 Task: Open a blank sheet, save the file as Animals.doc Add Heading 'Animals:'Animals: Add the following points with numberingAdd the following points with numbering 1.	Lion_x000D_
2.	Dolphin_x000D_
3.	Eagle_x000D_
Select the entire thext and change line spacing to  2.5 Select the entire text and apply  Outside Borders ,change the font size of heading and points to 24
Action: Mouse moved to (383, 245)
Screenshot: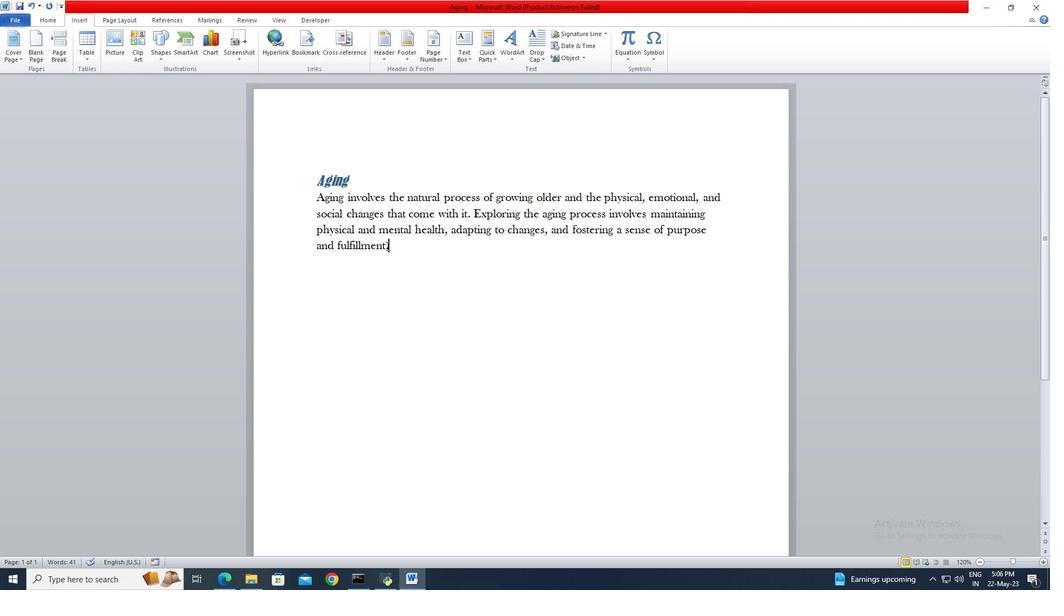 
Action: Key pressed ctrl+N
Screenshot: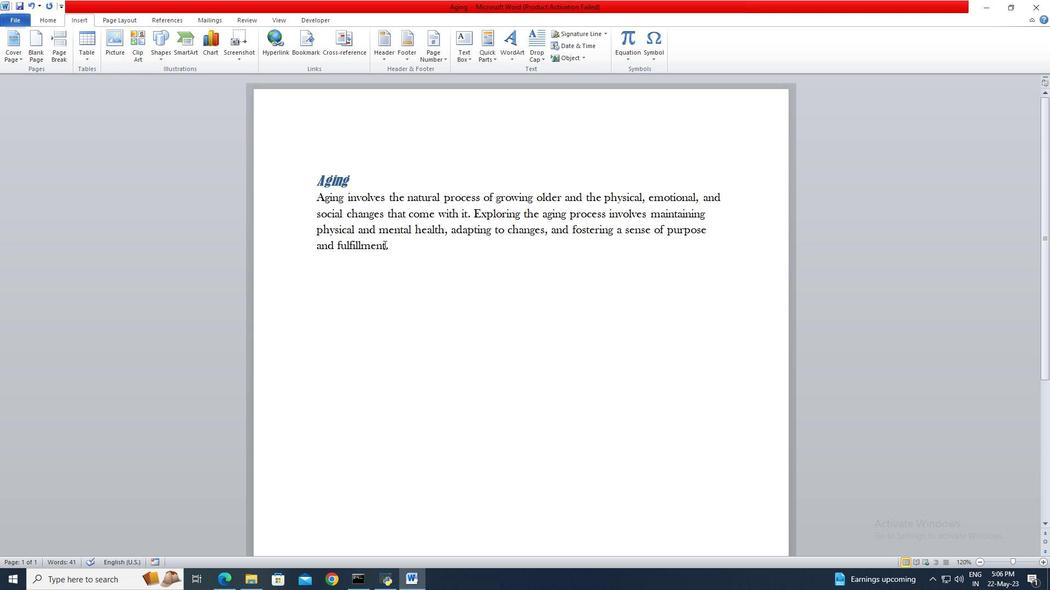 
Action: Mouse moved to (22, 22)
Screenshot: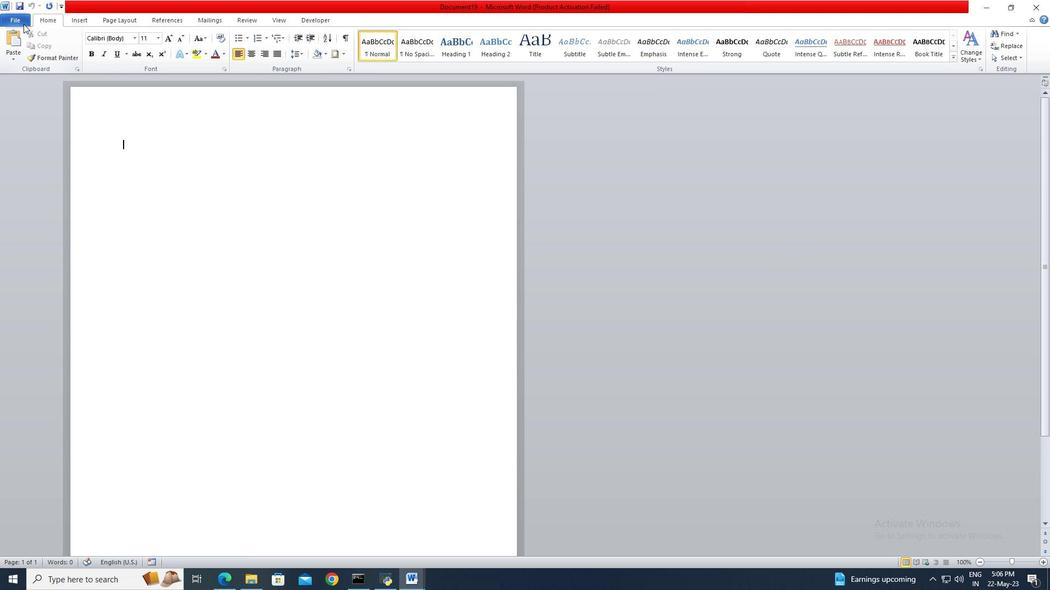 
Action: Mouse pressed left at (22, 22)
Screenshot: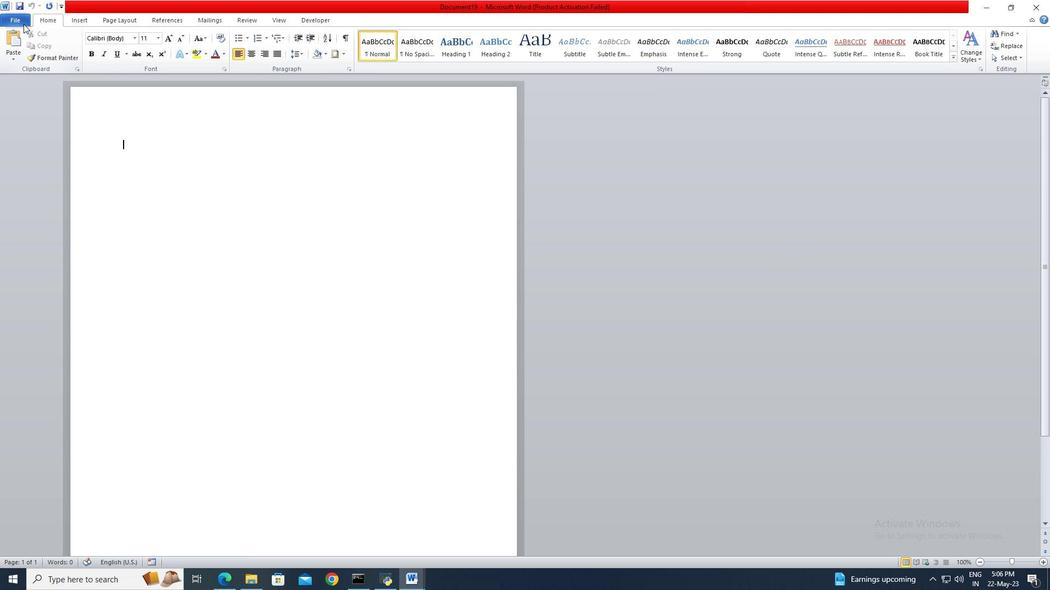 
Action: Mouse moved to (30, 53)
Screenshot: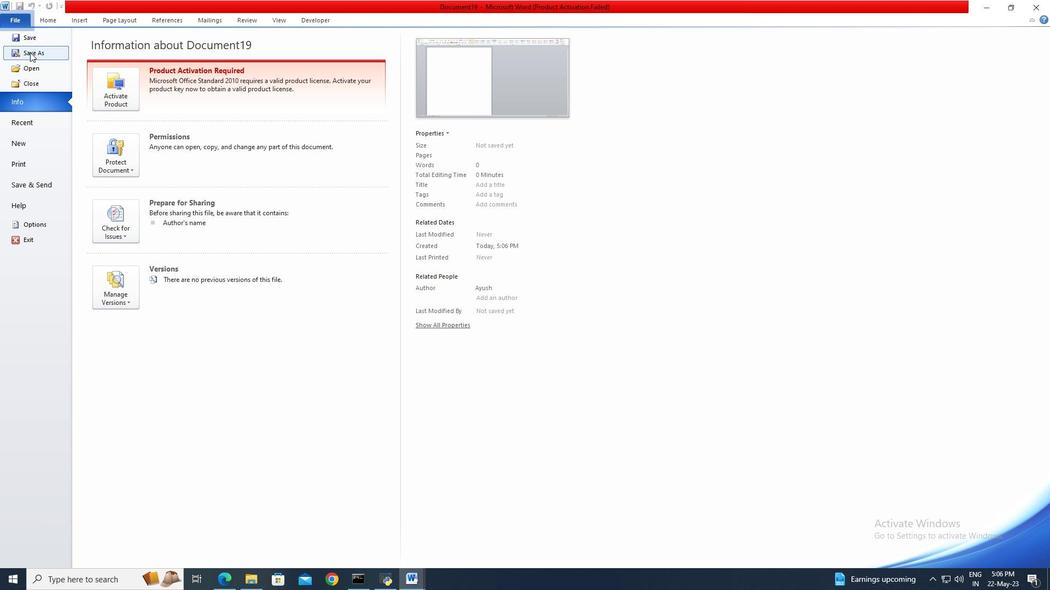 
Action: Mouse pressed left at (30, 53)
Screenshot: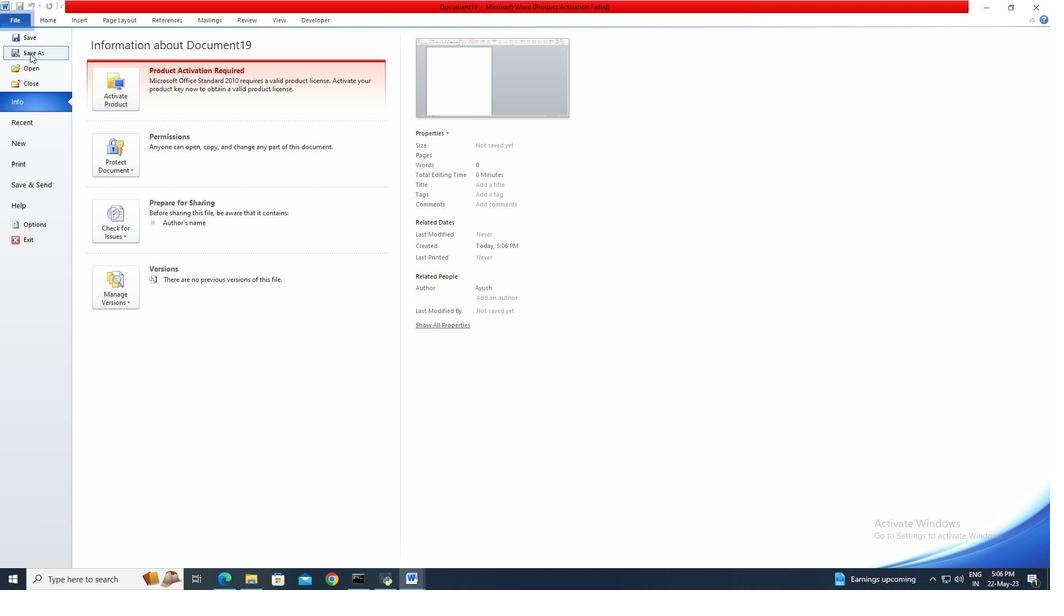 
Action: Key pressed <Key.shift>Animals
Screenshot: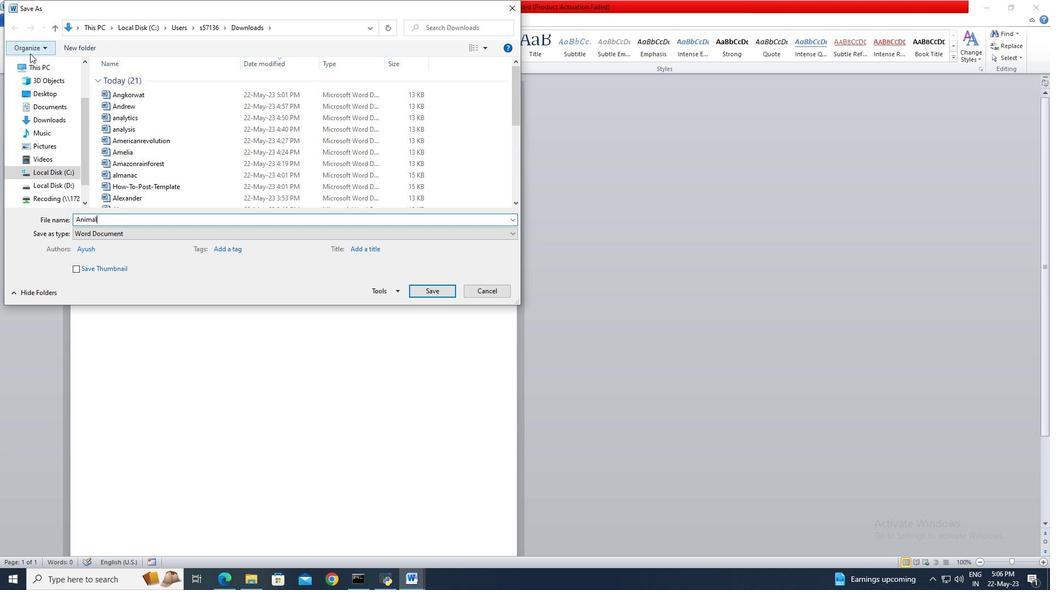 
Action: Mouse moved to (430, 292)
Screenshot: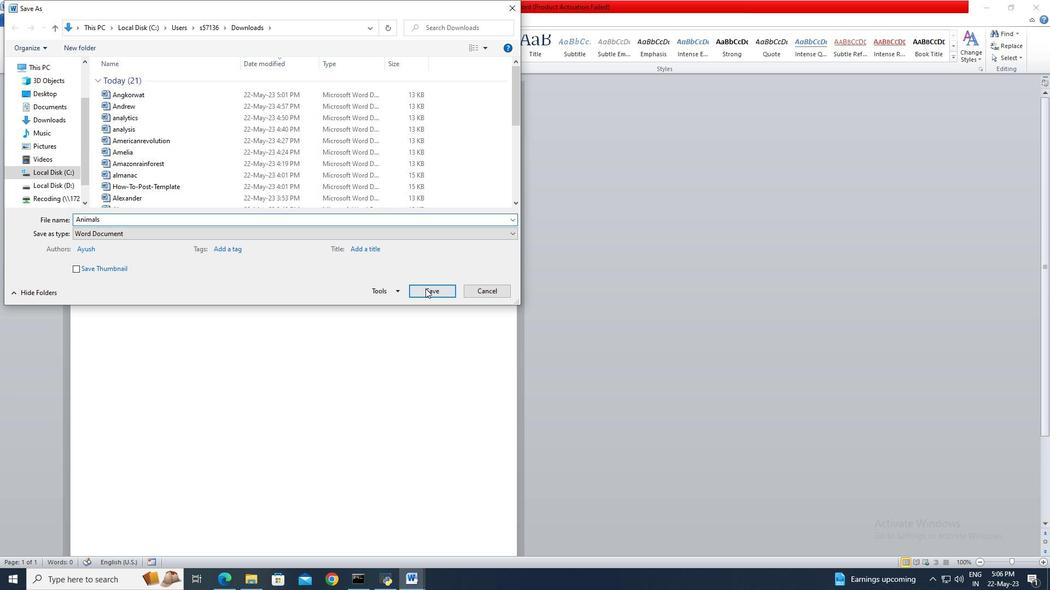 
Action: Mouse pressed left at (430, 292)
Screenshot: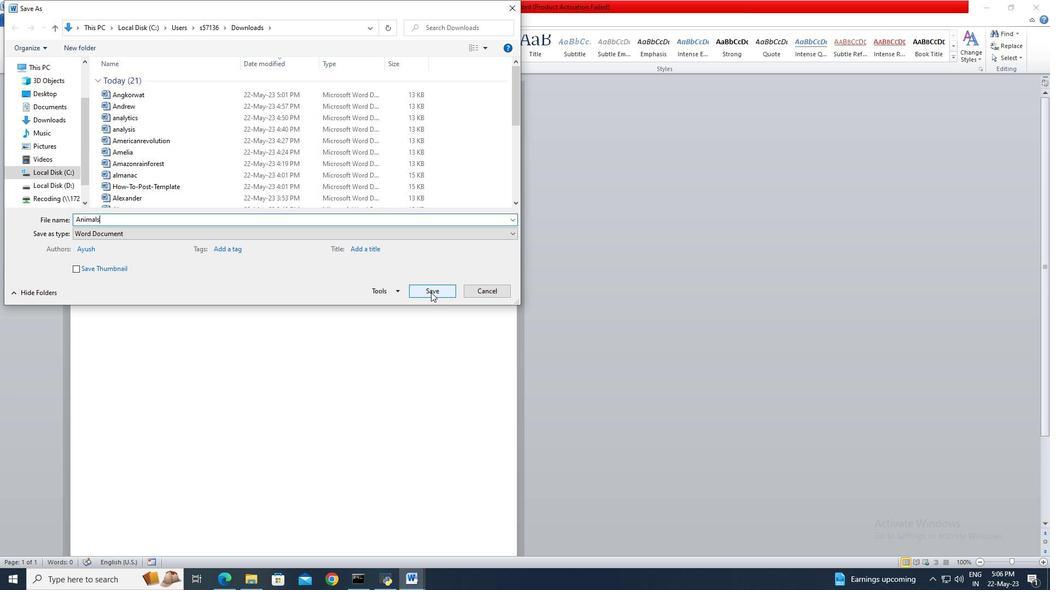 
Action: Mouse moved to (453, 55)
Screenshot: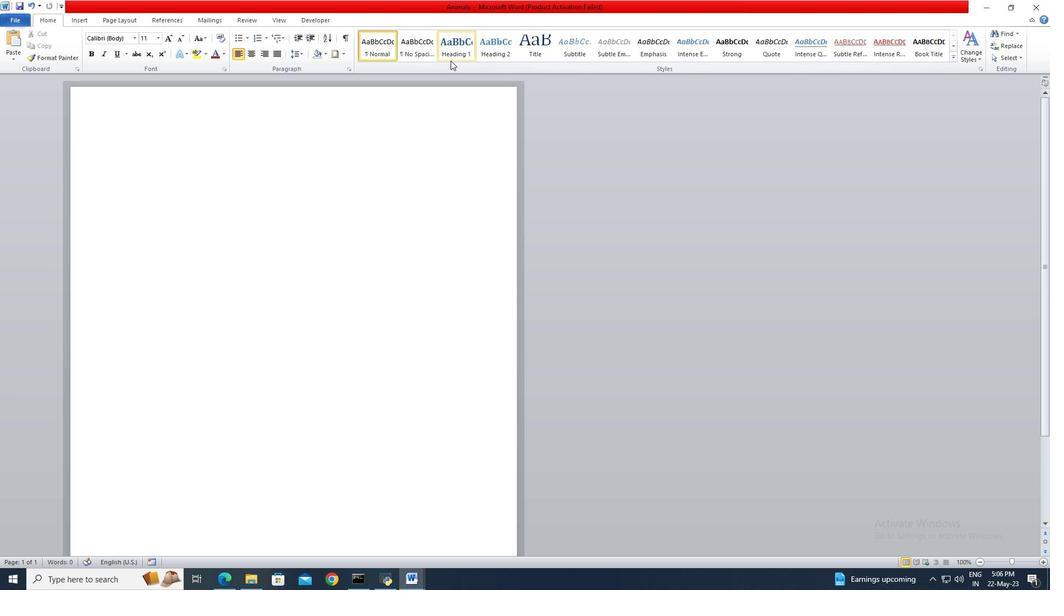 
Action: Mouse pressed left at (453, 55)
Screenshot: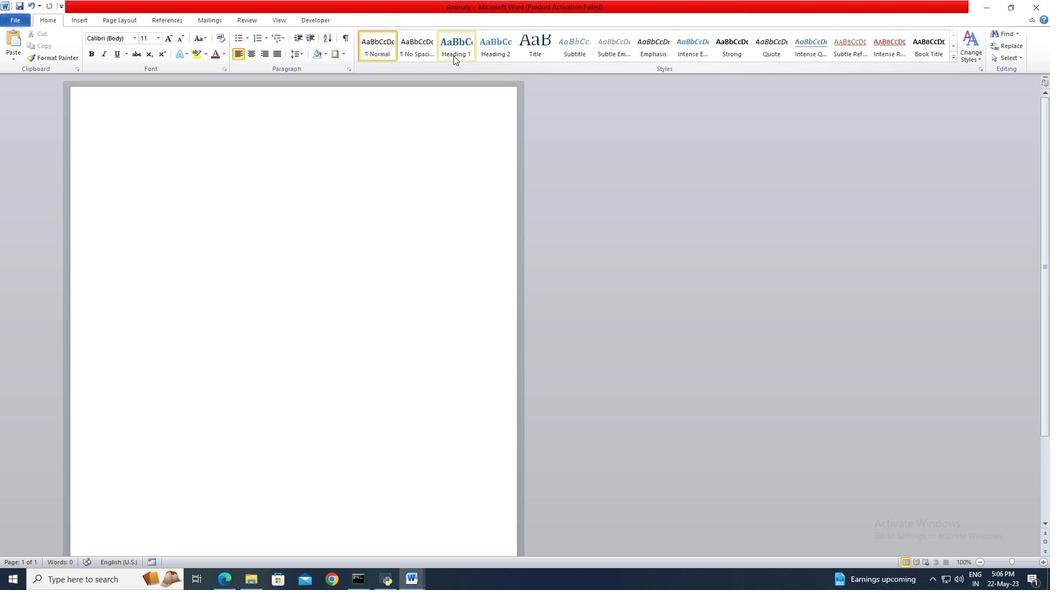 
Action: Key pressed <Key.shift>Animals<Key.enter>1.<Key.space><Key.shift>Lion<Key.enter><Key.shift>Dolphin<Key.enter><Key.shift>Eagle<Key.enter><Key.backspace><Key.backspace>
Screenshot: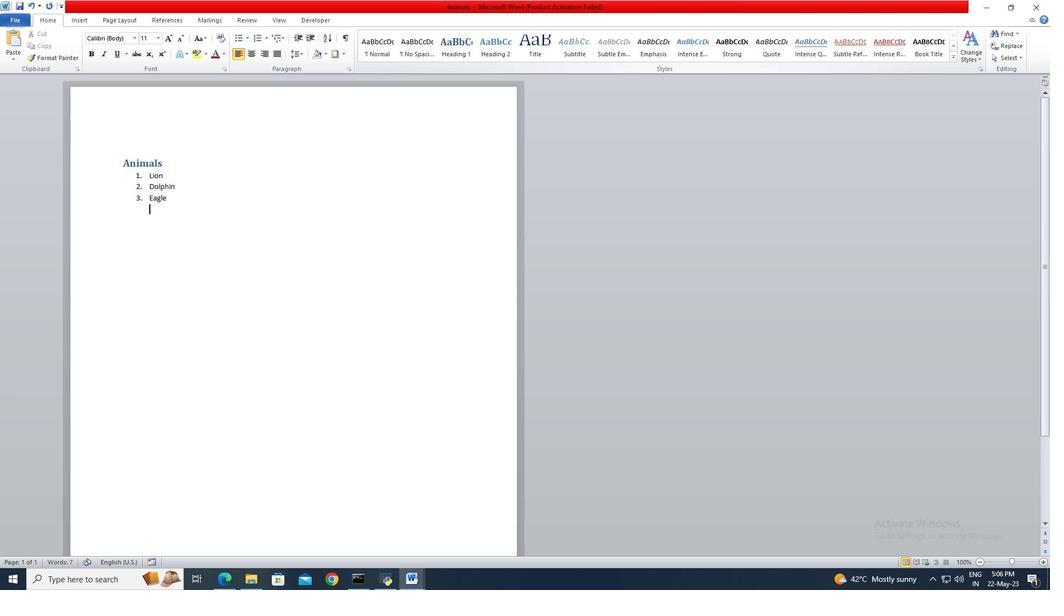 
Action: Mouse moved to (225, 197)
Screenshot: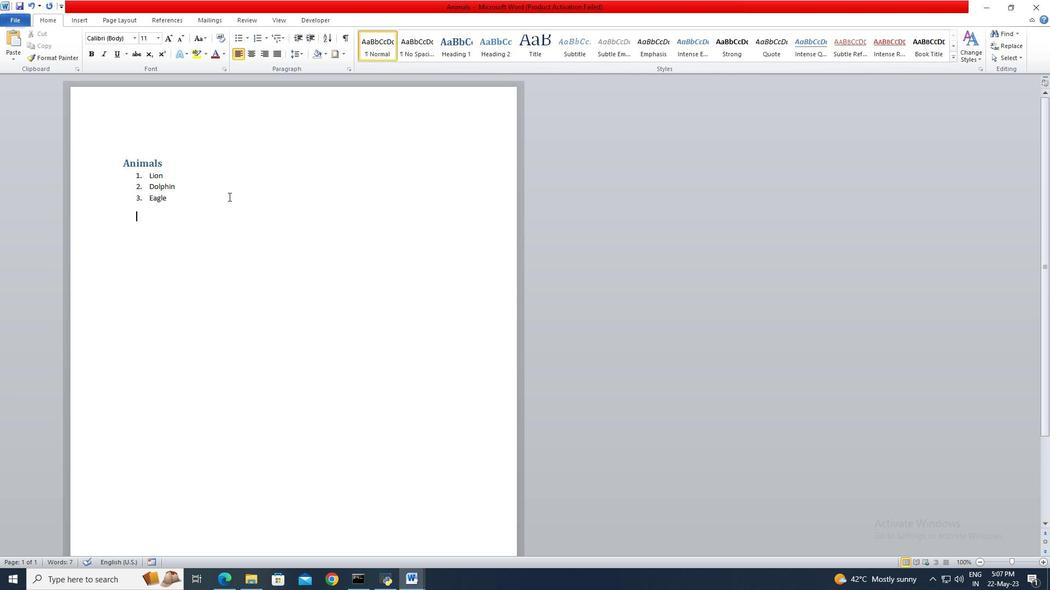 
Action: Mouse pressed left at (225, 197)
Screenshot: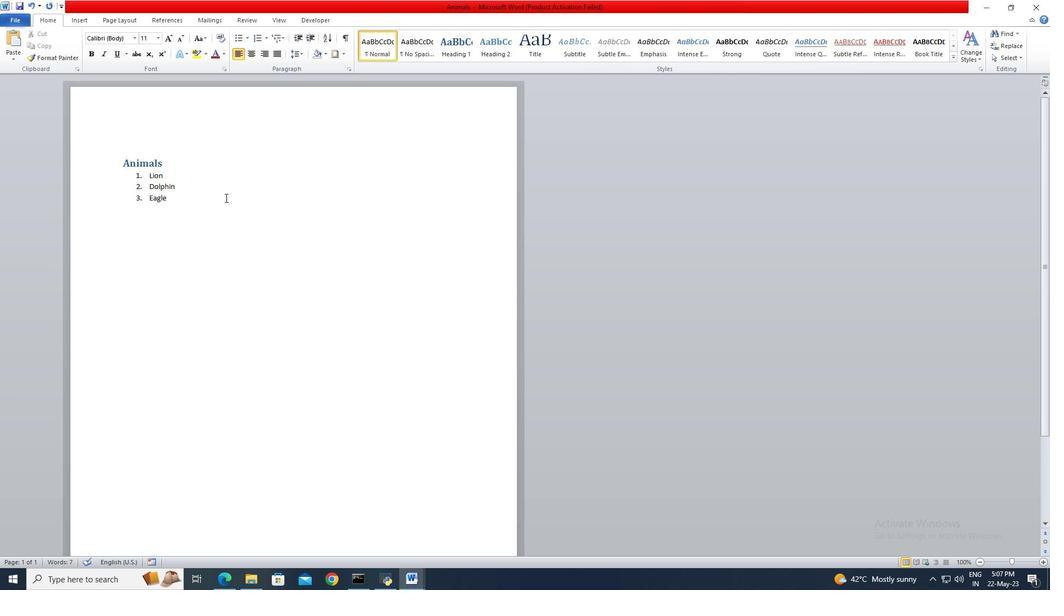 
Action: Mouse moved to (114, 162)
Screenshot: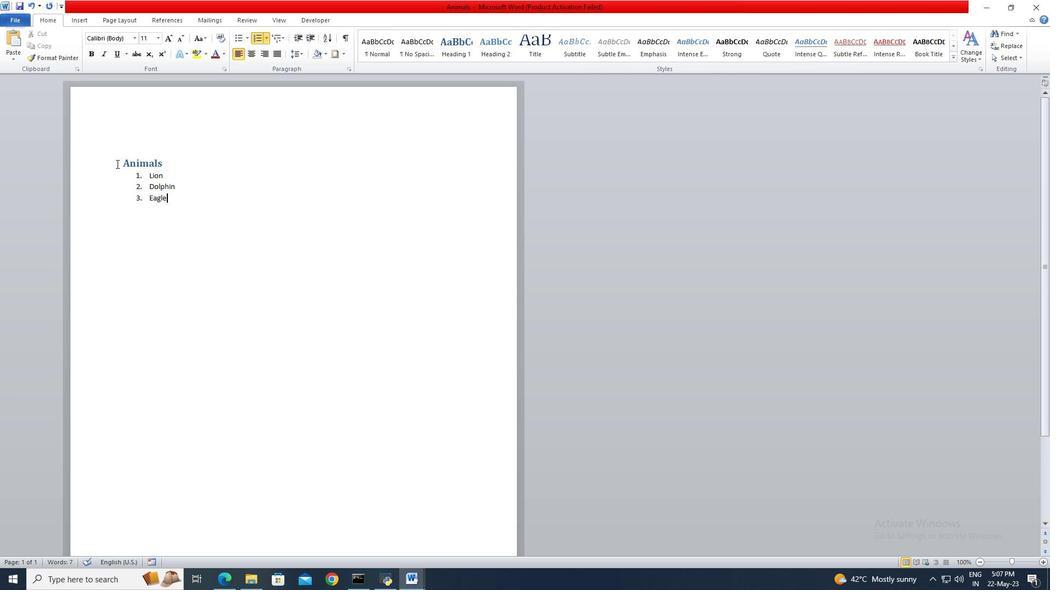 
Action: Key pressed <Key.shift>
Screenshot: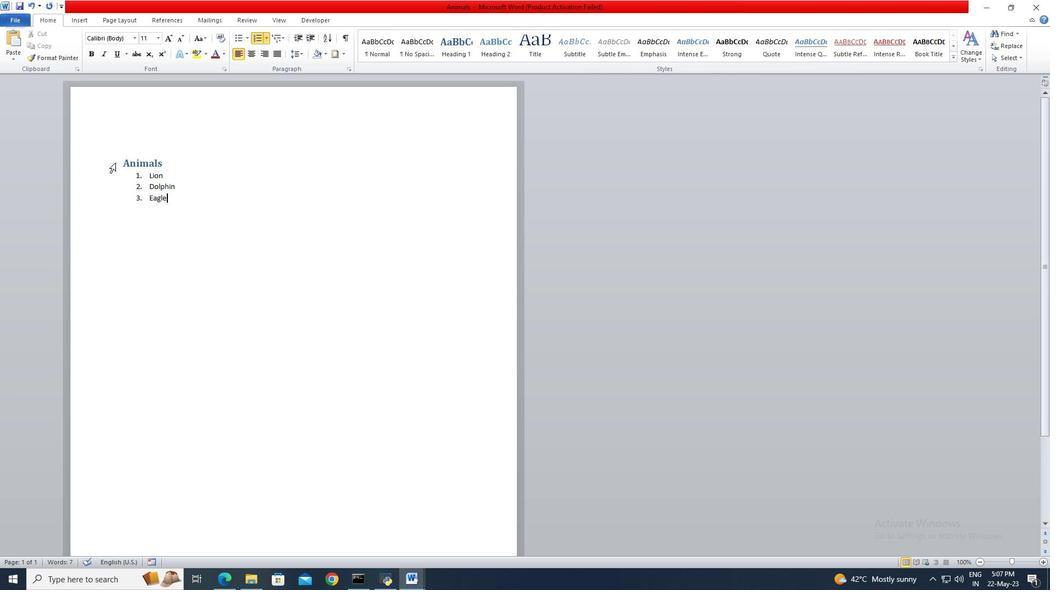 
Action: Mouse moved to (119, 162)
Screenshot: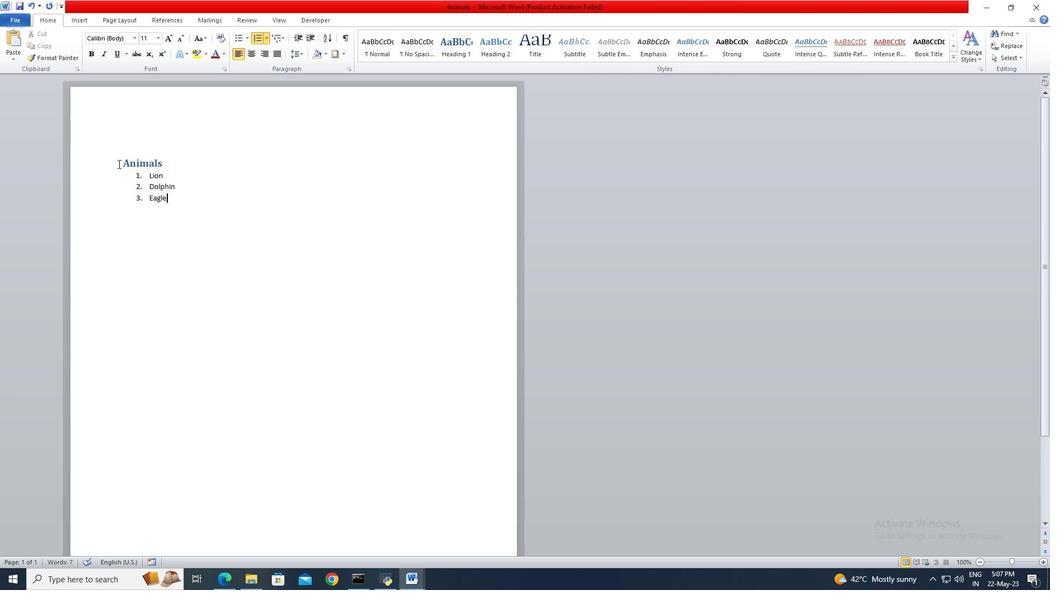 
Action: Key pressed <Key.shift><Key.shift><Key.shift><Key.shift><Key.shift>
Screenshot: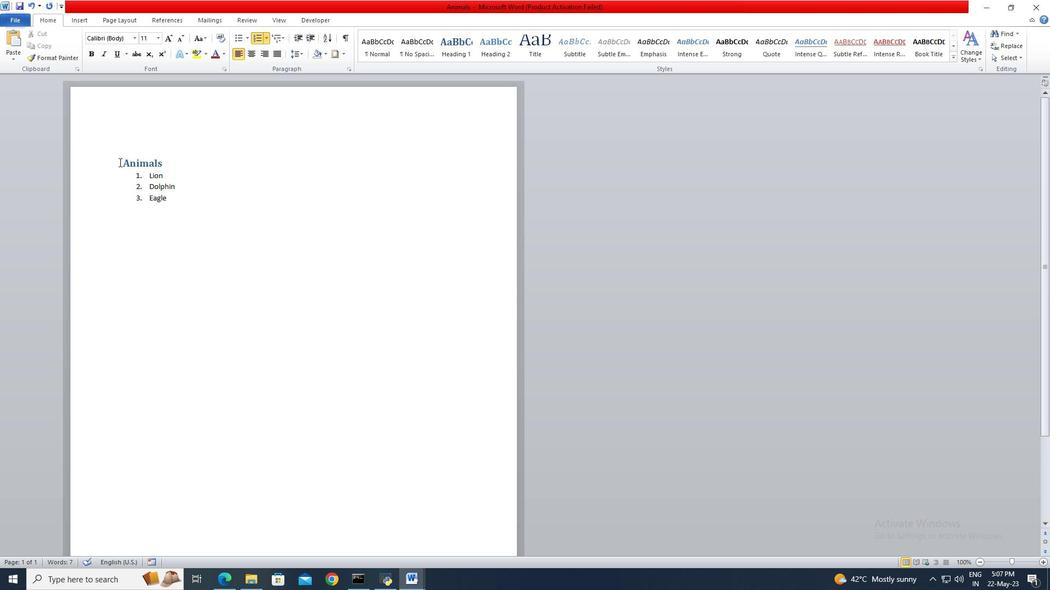 
Action: Mouse pressed left at (119, 162)
Screenshot: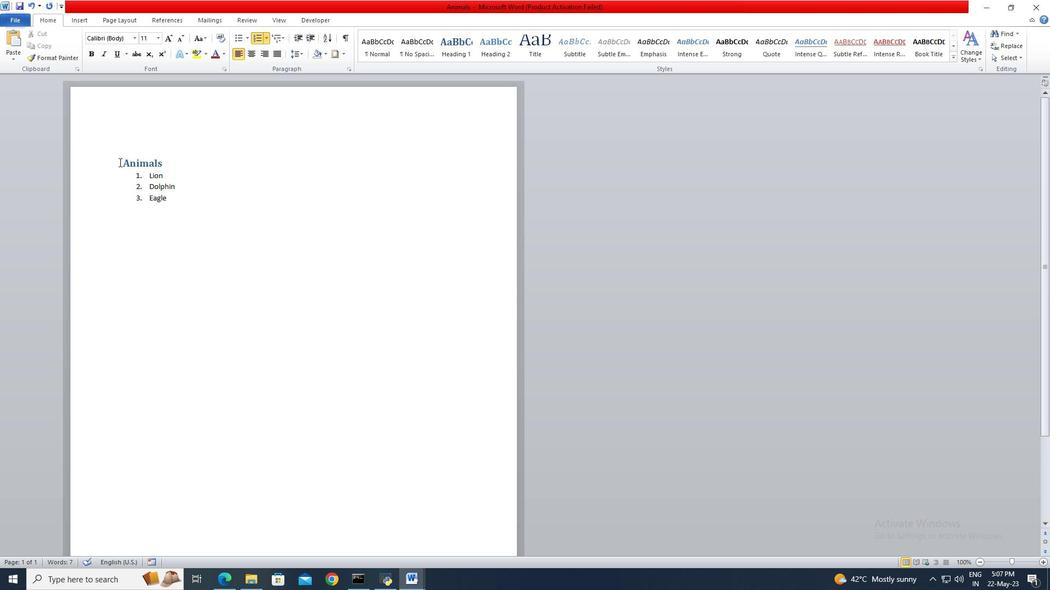 
Action: Key pressed <Key.shift><Key.shift><Key.shift><Key.shift><Key.shift><Key.shift>
Screenshot: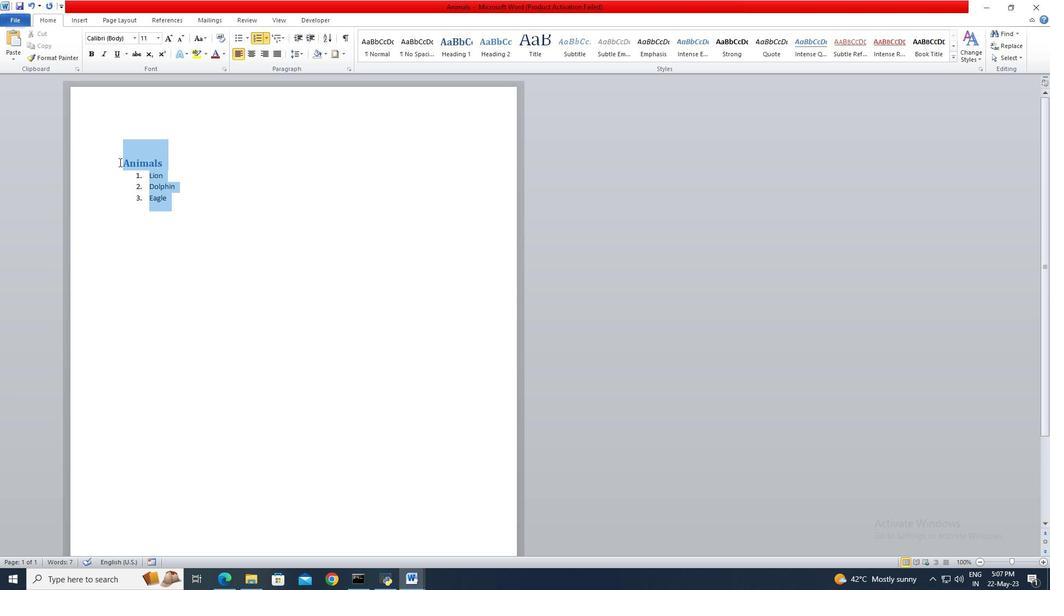 
Action: Mouse moved to (303, 55)
Screenshot: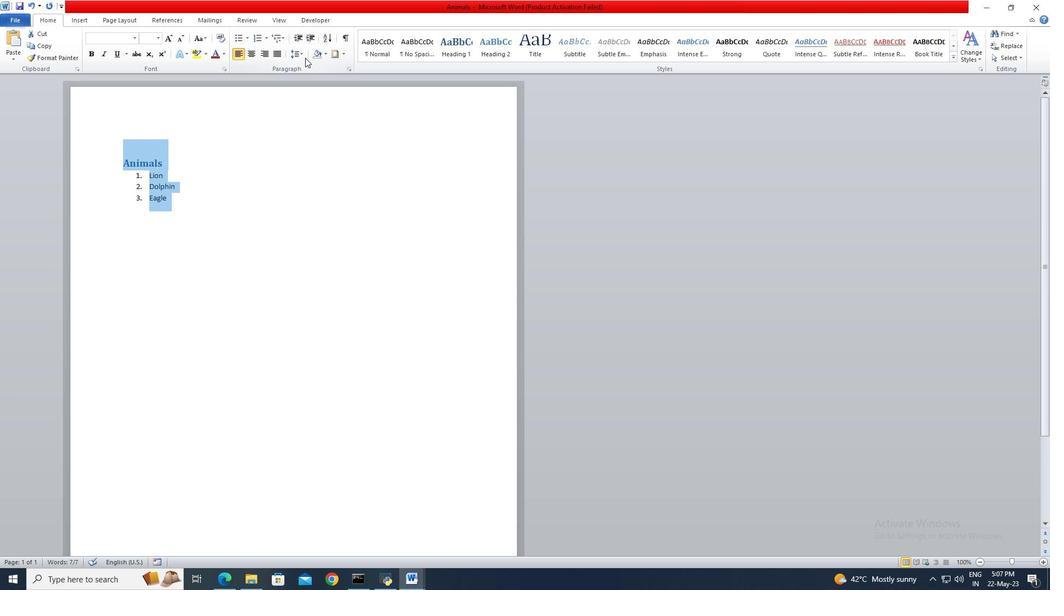 
Action: Mouse pressed left at (303, 55)
Screenshot: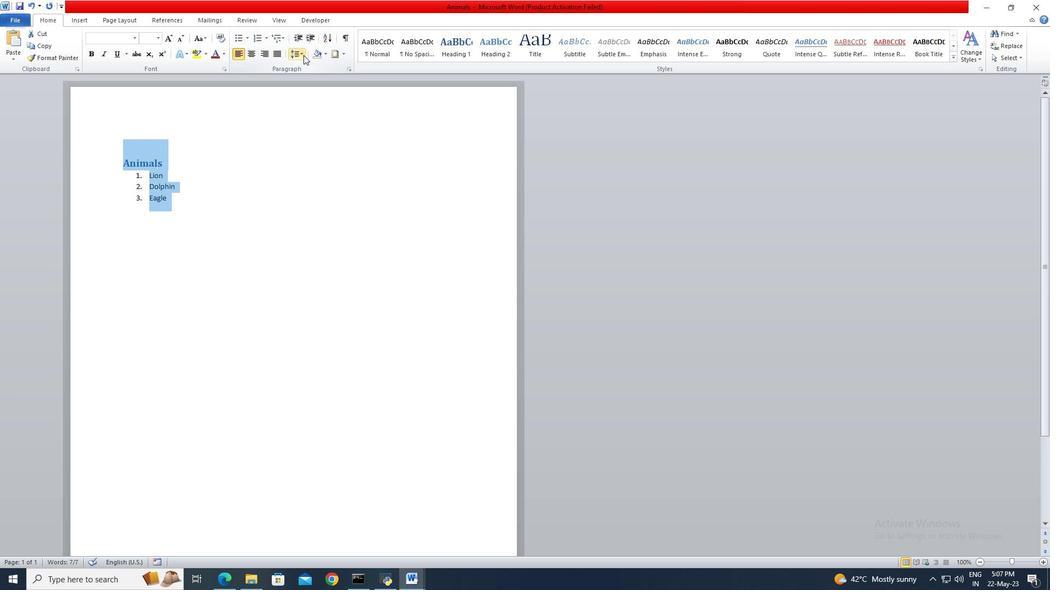 
Action: Mouse moved to (315, 119)
Screenshot: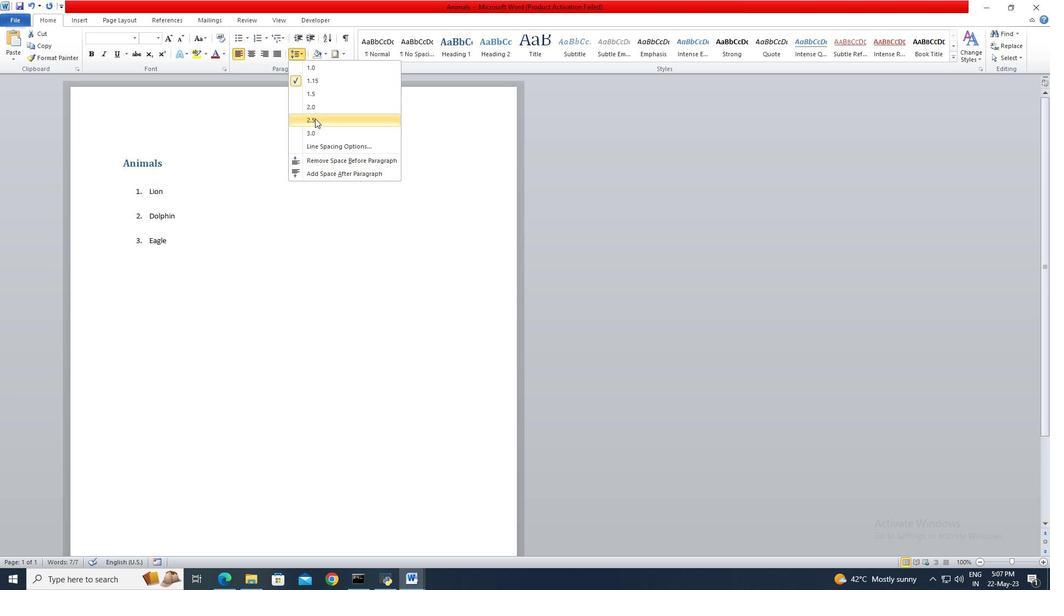 
Action: Mouse pressed left at (315, 119)
Screenshot: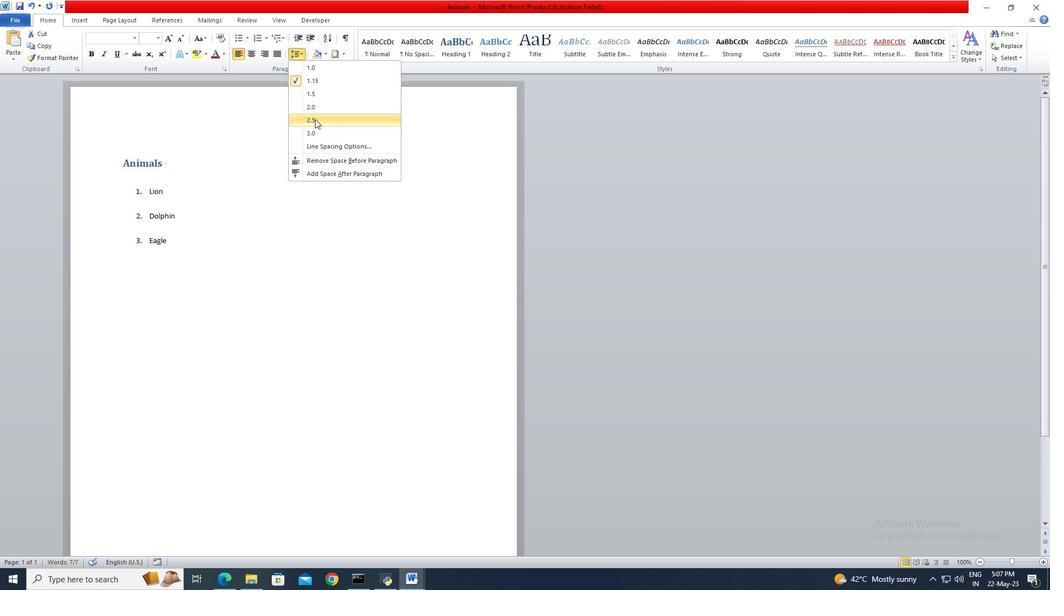 
Action: Mouse moved to (341, 56)
Screenshot: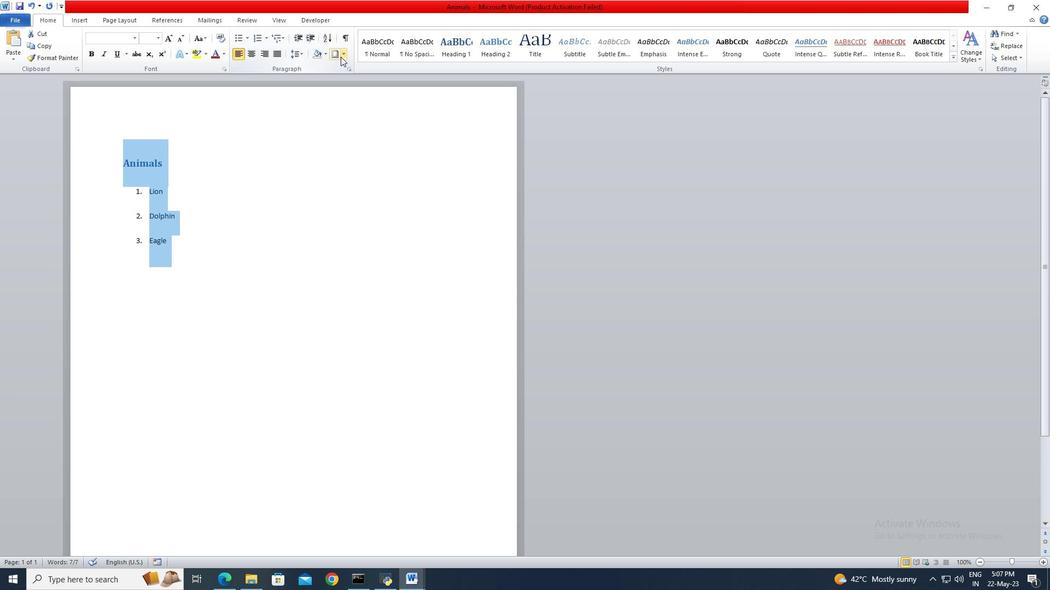 
Action: Mouse pressed left at (341, 56)
Screenshot: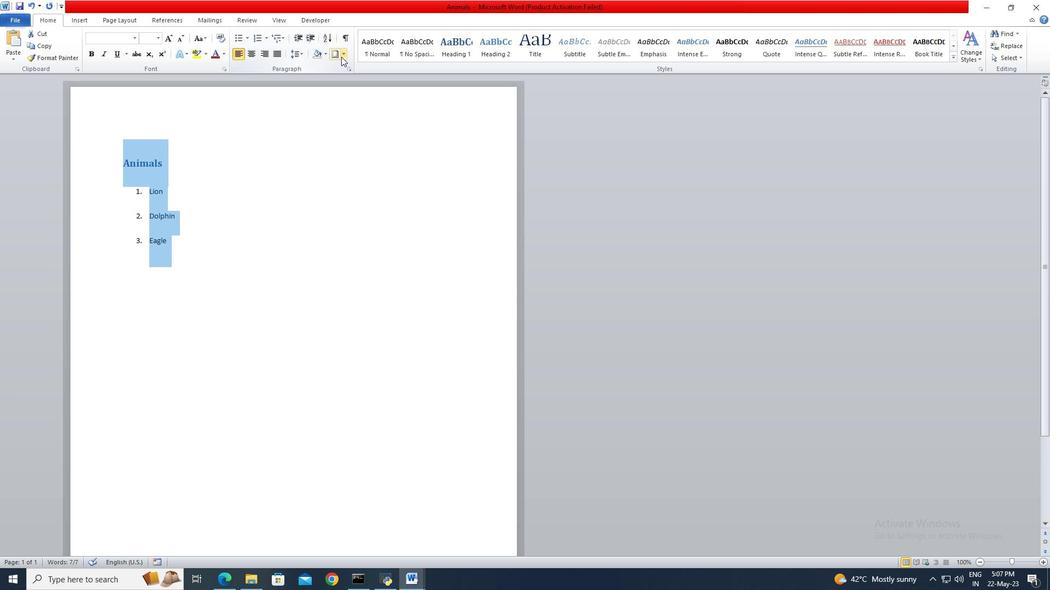 
Action: Mouse moved to (362, 145)
Screenshot: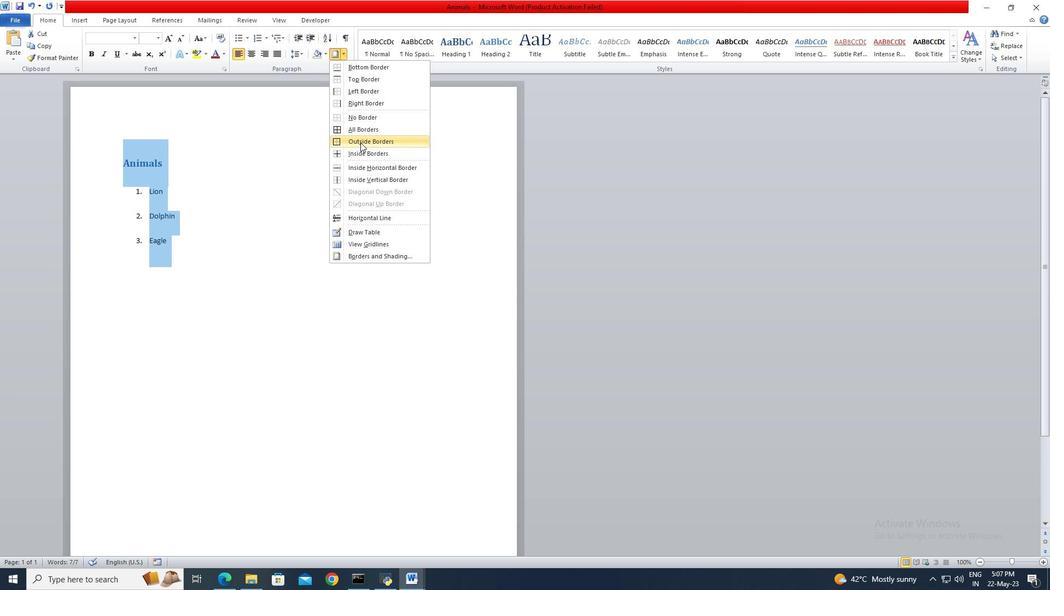 
Action: Mouse pressed left at (362, 145)
Screenshot: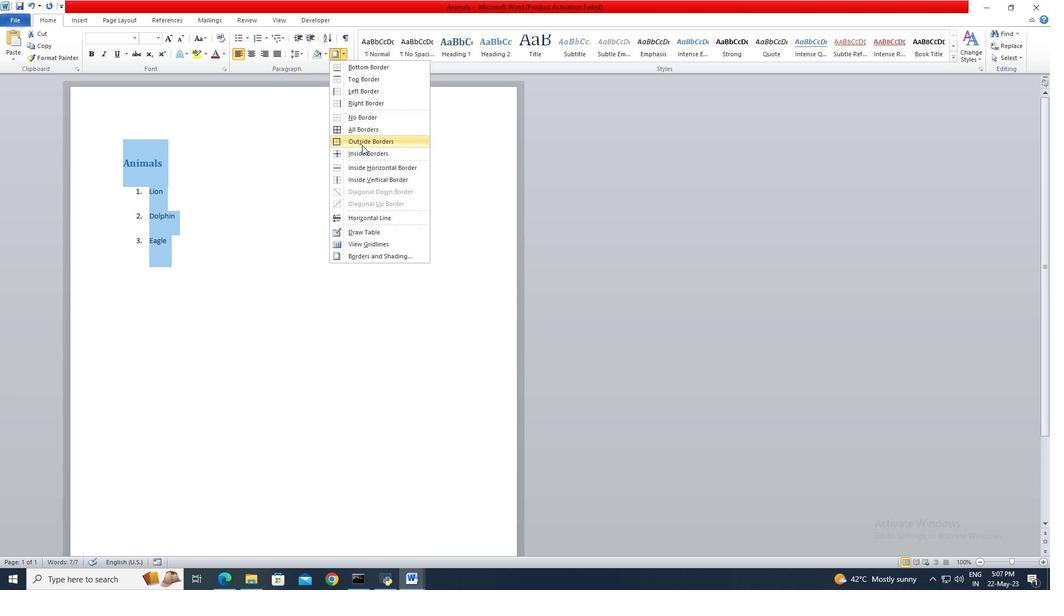 
Action: Mouse moved to (176, 168)
Screenshot: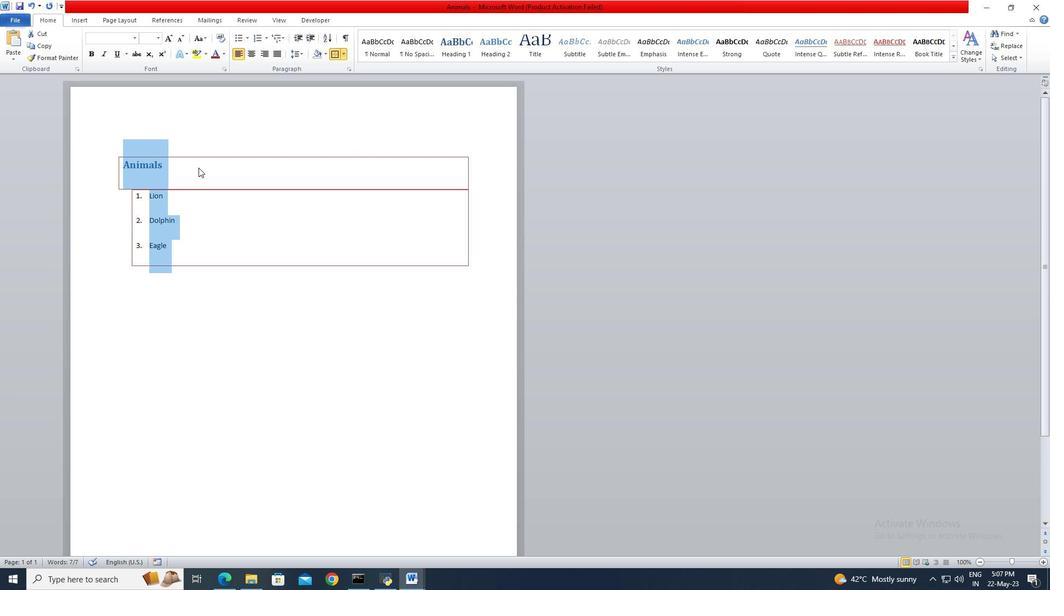 
Action: Mouse pressed left at (176, 168)
Screenshot: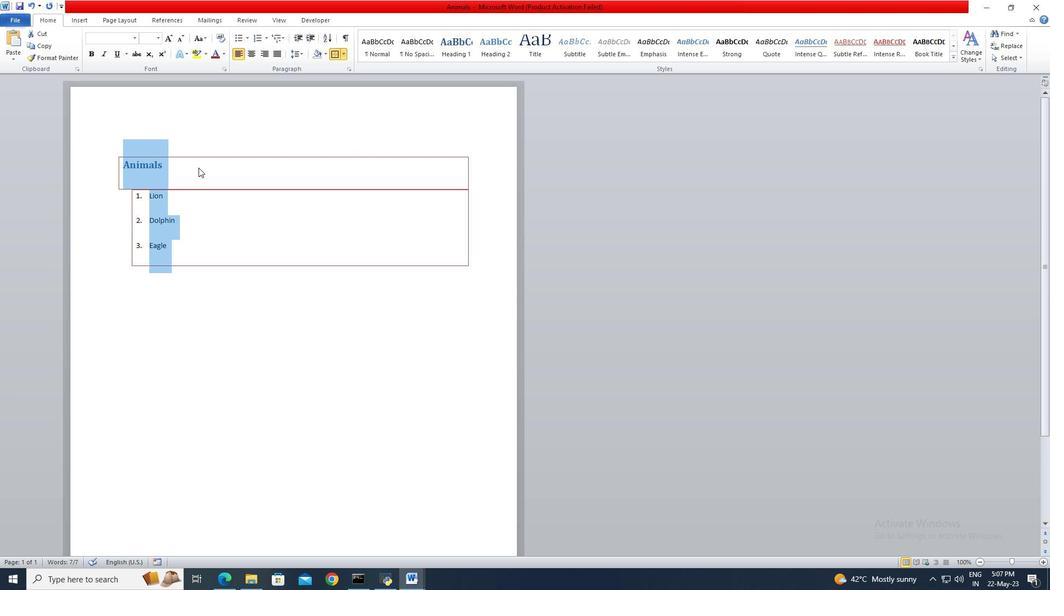 
Action: Mouse moved to (124, 165)
Screenshot: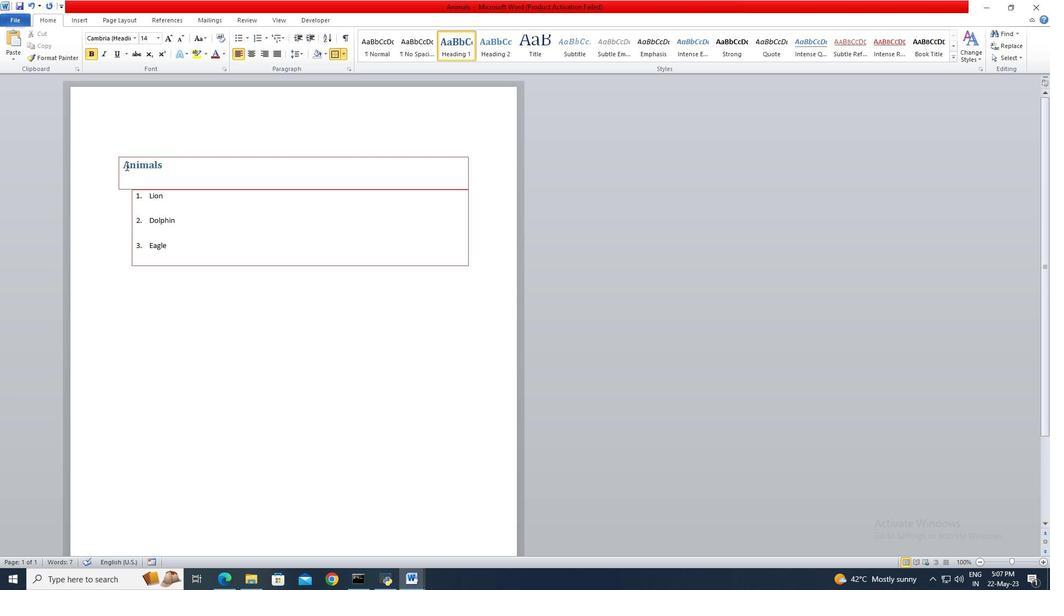 
Action: Key pressed <Key.shift>
Screenshot: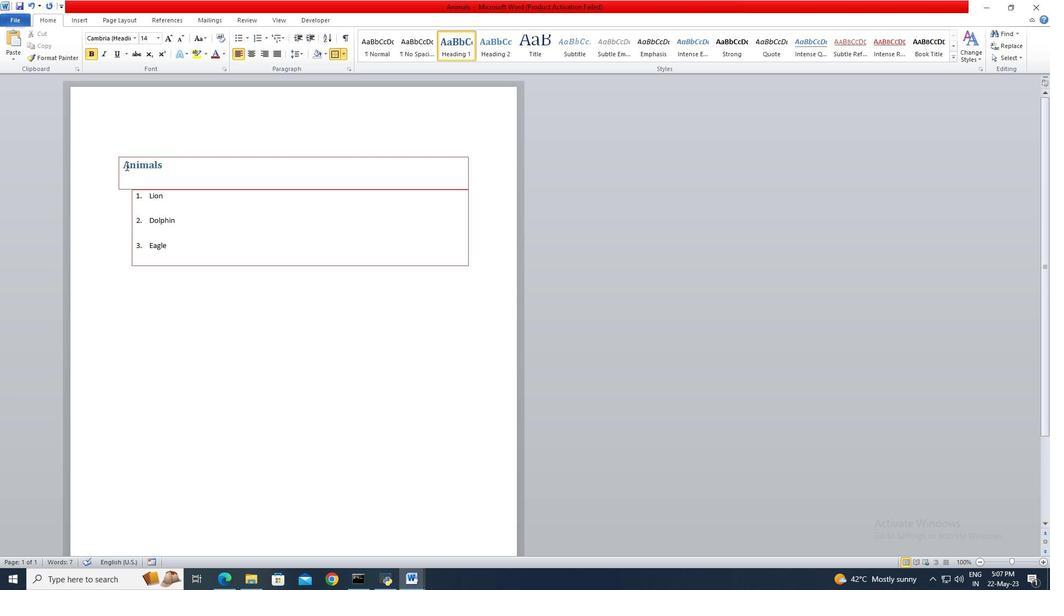
Action: Mouse pressed left at (124, 165)
Screenshot: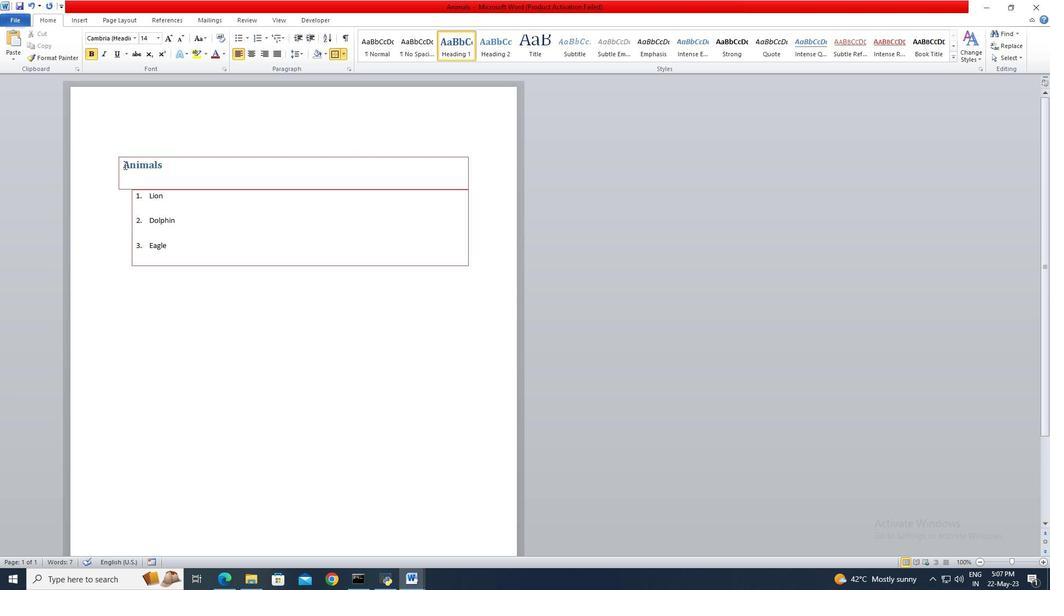 
Action: Mouse moved to (156, 41)
Screenshot: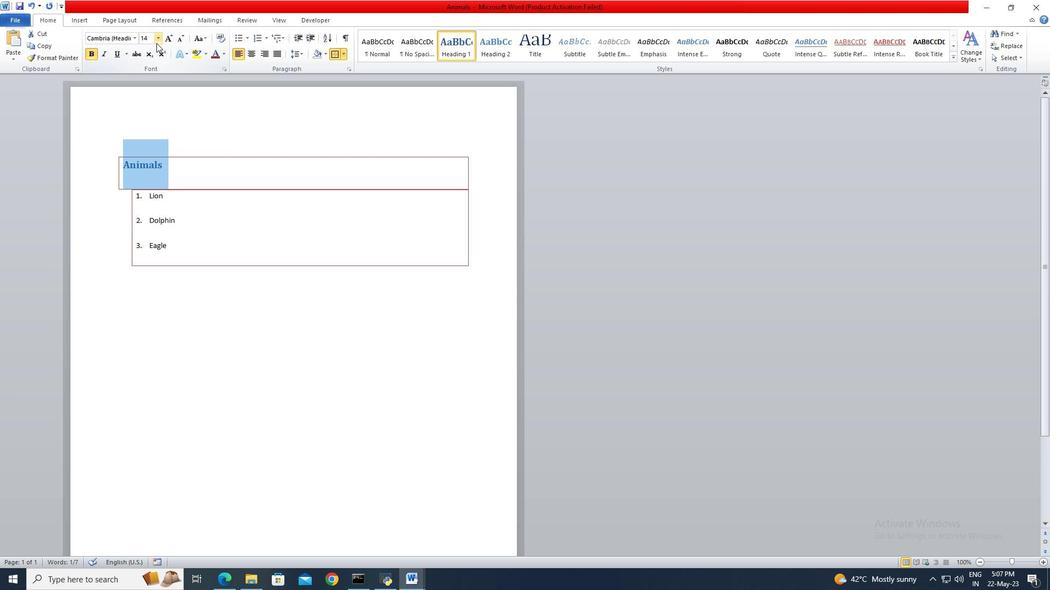 
Action: Mouse pressed left at (156, 41)
Screenshot: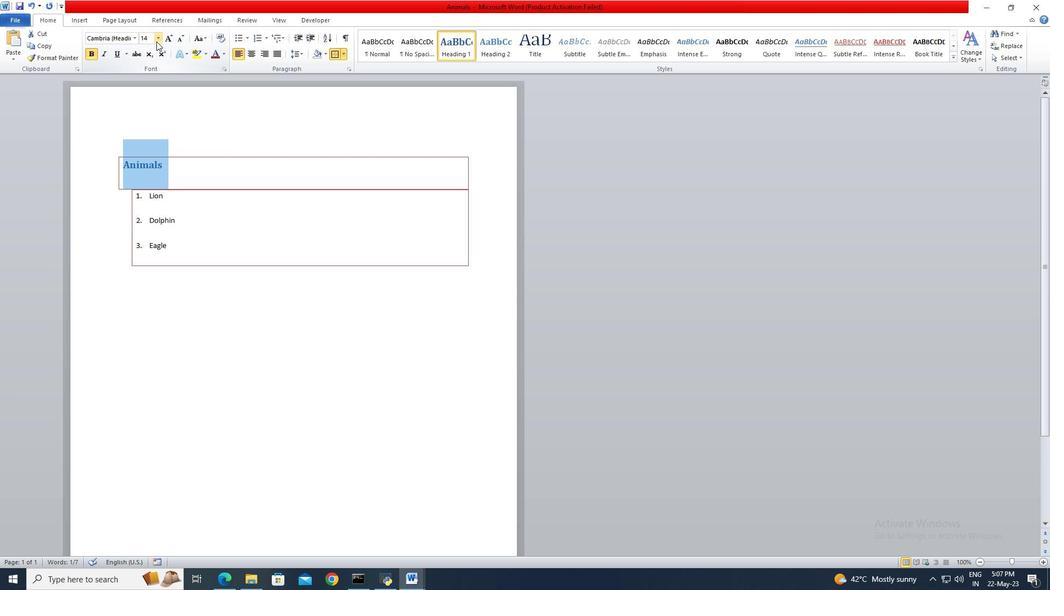 
Action: Mouse moved to (147, 144)
Screenshot: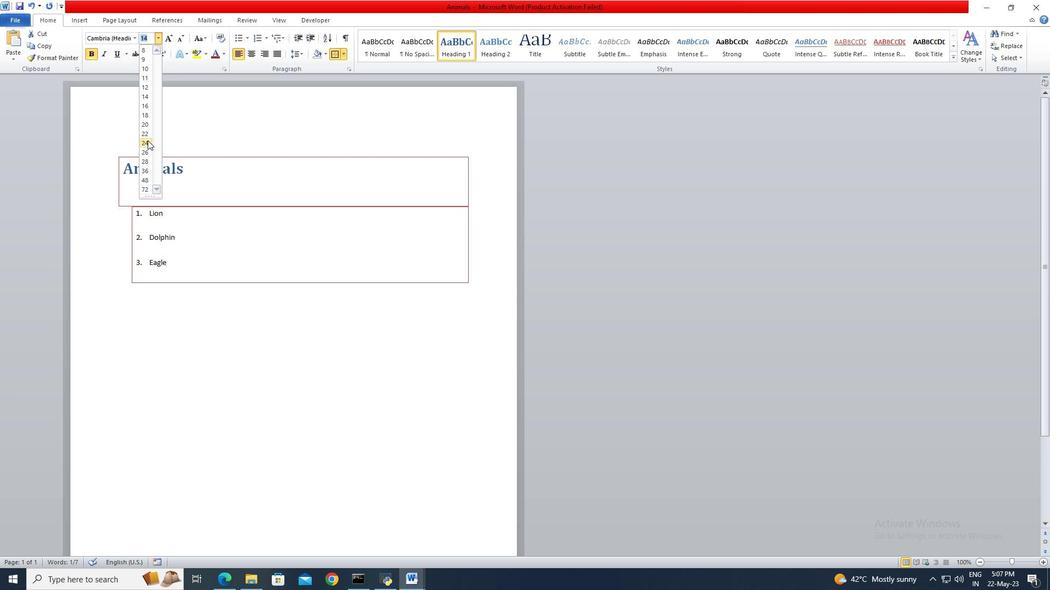 
Action: Mouse pressed left at (147, 144)
Screenshot: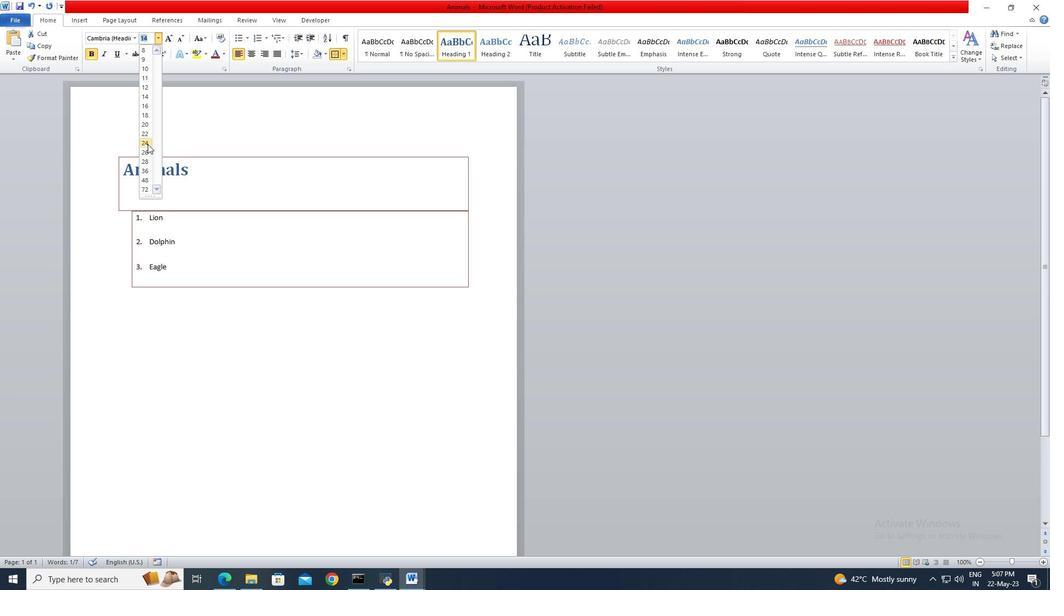 
Action: Mouse moved to (231, 176)
Screenshot: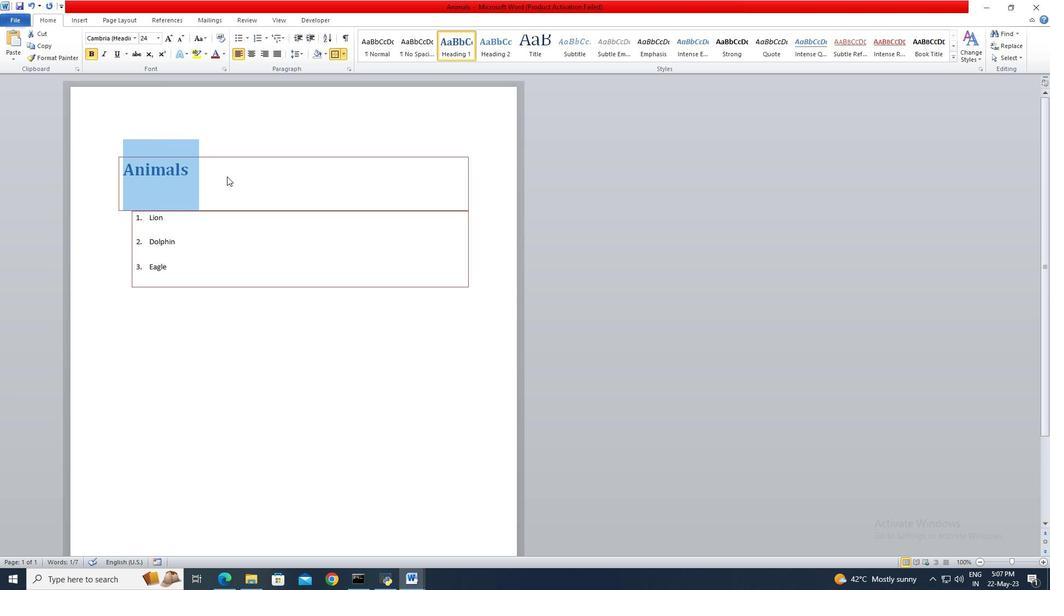 
Action: Mouse pressed left at (231, 176)
Screenshot: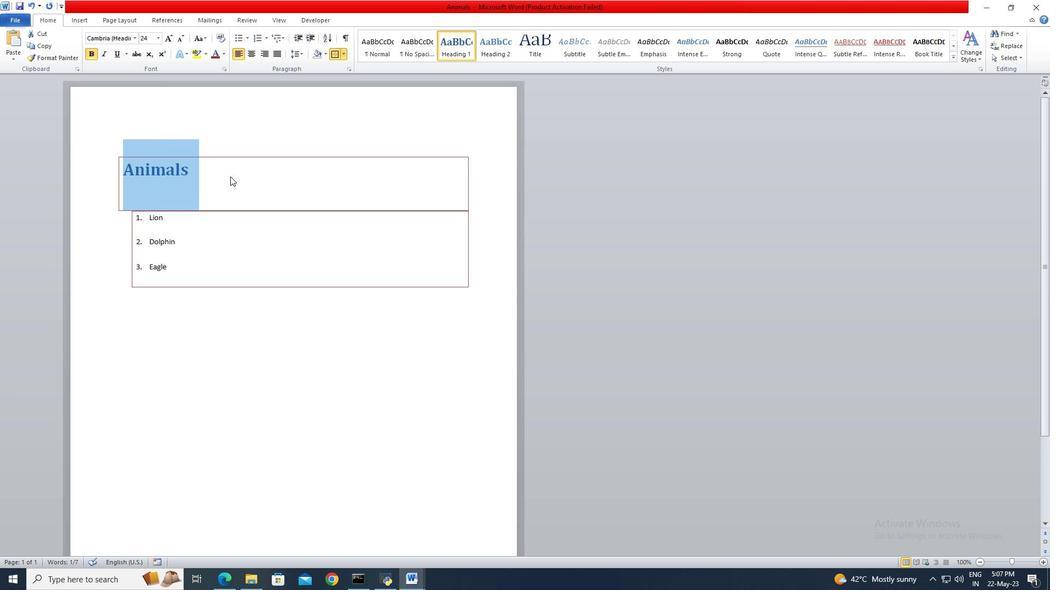 
